 Task: Extract the text after the last occurrence of a colon in a string.
Action: Mouse moved to (12, 100)
Screenshot: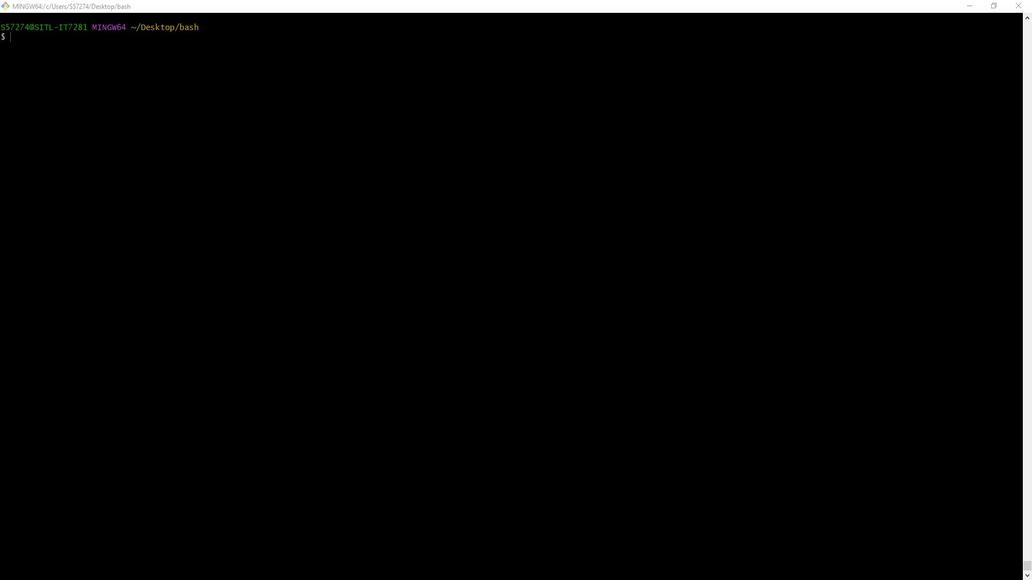 
Action: Mouse pressed left at (12, 100)
Screenshot: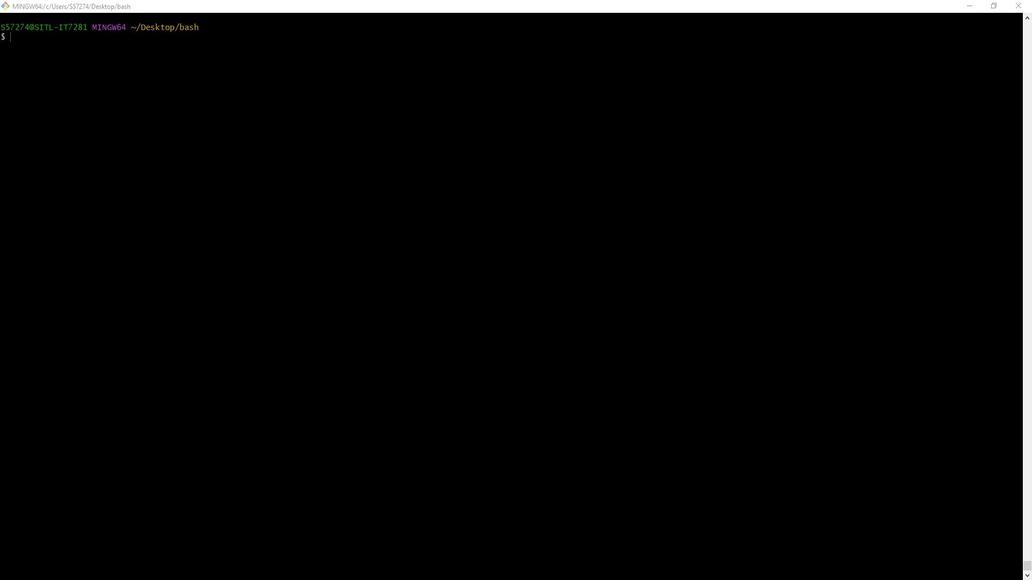 
Action: Mouse moved to (125, 282)
Screenshot: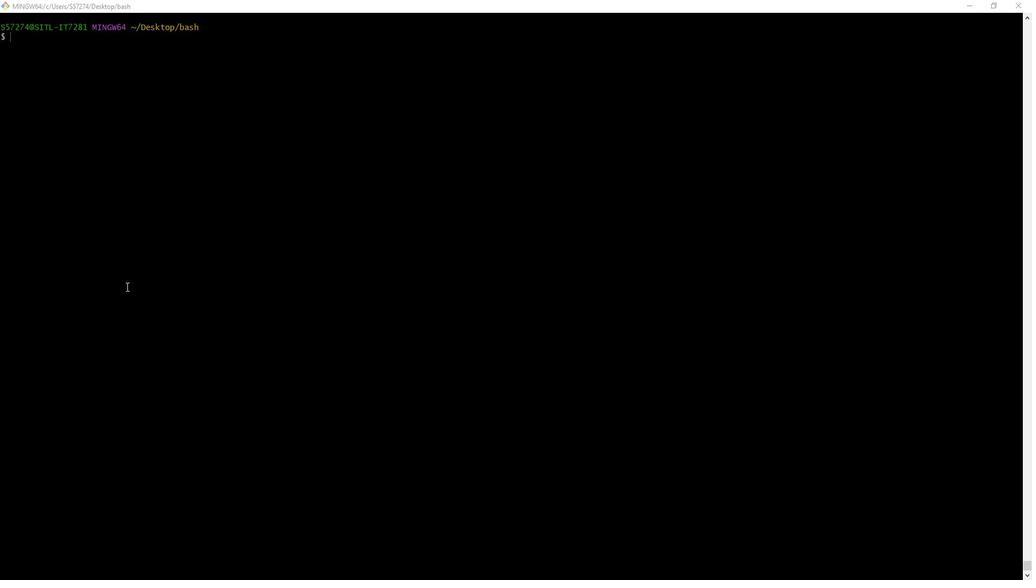 
Action: Mouse pressed left at (125, 282)
Screenshot: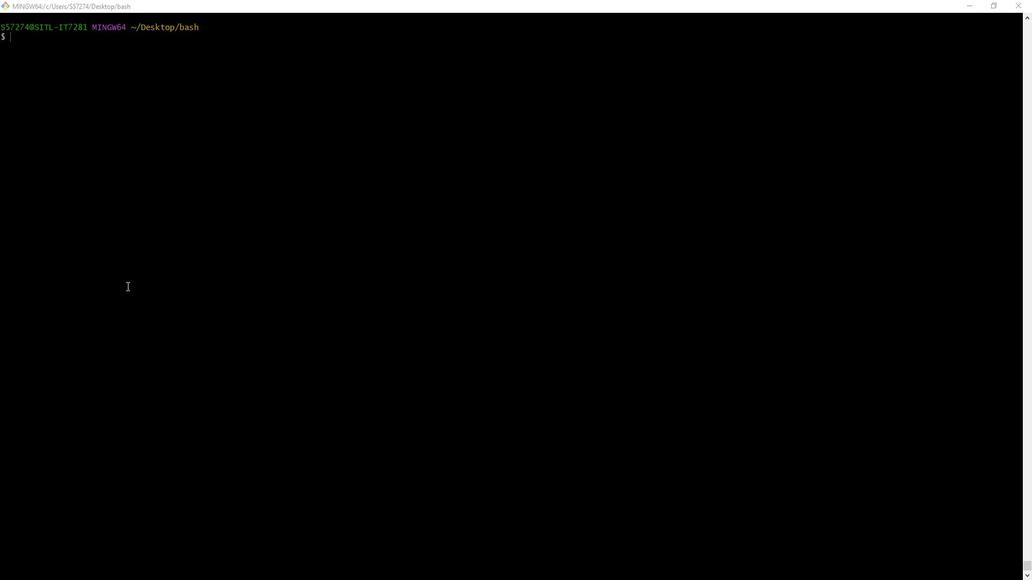 
Action: Key pressed touch<Key.space>colon.sh<Key.enter>vim<Key.space>colons.<Key.backspace><Key.backspace>.sh<Key.enter><Key.space>i<Key.space><Key.shift_r><Key.shift_r><Key.shift_r><Key.shift_r><Key.shift_r><Key.shift_r><Key.shift_r><Key.shift_r><Key.shift_r><Key.shift_r><Key.shift_r><Key.shift_r><Key.shift_r><Key.shift_r><Key.shift_r><Key.shift_r><Key.shift_r><Key.shift_r><Key.shift_r><Key.shift_r><Key.shift_r>#<Key.shift_r>!/bin/bash<Key.enter><Key.enter><Key.backspace><Key.shift_r>#<Key.space><Key.shift_r>Prompt<Key.space>the<Key.space>user<Key.space>for<Key.space>input<Key.enter><Key.backspace><Key.backspace>read<Key.space>-p<Key.space><Key.shift_r>"<Key.shift_r>Enter<Key.space>a<Key.space>tt<Key.backspace><Key.backspace>string<Key.shift_r>:<Key.space><Key.shift_r>"<Key.space>user<Key.shift_r>_input<Key.enter><Key.enter><Key.shift_r>#<Key.space><Key.shift_r>Extract<Key.space>text<Key.space>after<Key.space>the<Key.space>last<Key.space>occurence<Key.space>of<Key.space>a<Key.space>colon<Key.enter><Key.backspace><Key.backspace>result=<Key.shift_r><Key.shift_r>$<Key.shift_r><Key.shift_r><Key.shift_r><Key.shift_r><Key.shift_r><Key.shift_r><Key.shift_r><Key.shift_r><Key.shift_r><Key.shift_r><Key.shift_r><Key.shift_r><Key.shift_r><Key.shift_r><Key.shift_r><Key.shift_r>{user<Key.shift_r>_input<Key.shift_r>##<Key.shift_r><Key.shift_r>*<Key.shift_r>:<Key.shift_r>}<Key.shift_r><Key.shift_r><Key.shift_r><Key.shift_r><Key.shift_r>"<Key.enter><Key.enter>echo<Key.shift_r>"<Key.left><Key.space><Key.right><Key.space><Key.backspace><Key.shift_r>Result<Key.space><Key.shift_r>:<Key.space><Key.shift_r>$result<Key.shift_r>"<Key.enter><Key.esc><Key.shift_r>:wq<Key.enter>chmod<Key.space><Key.shift_r>+x<Key.space>colon.sh<Key.enter>./colon.sh<Key.enter>this<Key.shift_r>:is<Key.shift_r>:a<Key.shift_r><Key.shift_r>:sample<Key.shift_r>:string<Key.shift_r>:with<Key.shift_r>:colons<Key.space>and<Key.space>hello<Key.space>world<Key.enter>c<Key.backspace>vim<Key.space>colon.sh<Key.enter>i<Key.up><Key.up><Key.up><Key.up><Key.up><Key.up><Key.up><Key.up><Key.up><Key.up><Key.down><Key.down><Key.down><Key.down><Key.down><Key.right><Key.down><Key.right><Key.right><Key.right><Key.right><Key.right><Key.right><Key.right><Key.shift_r>"<Key.esc><Key.shift_r>:wq<Key.enter>./colon.sh<Key.enter>this<Key.shift_r>:is<Key.shift_r>:a<Key.shift_r>:sample<Key.shift_r>:string<Key.shift_r>:with<Key.shift_r>:colons<Key.enter>
Screenshot: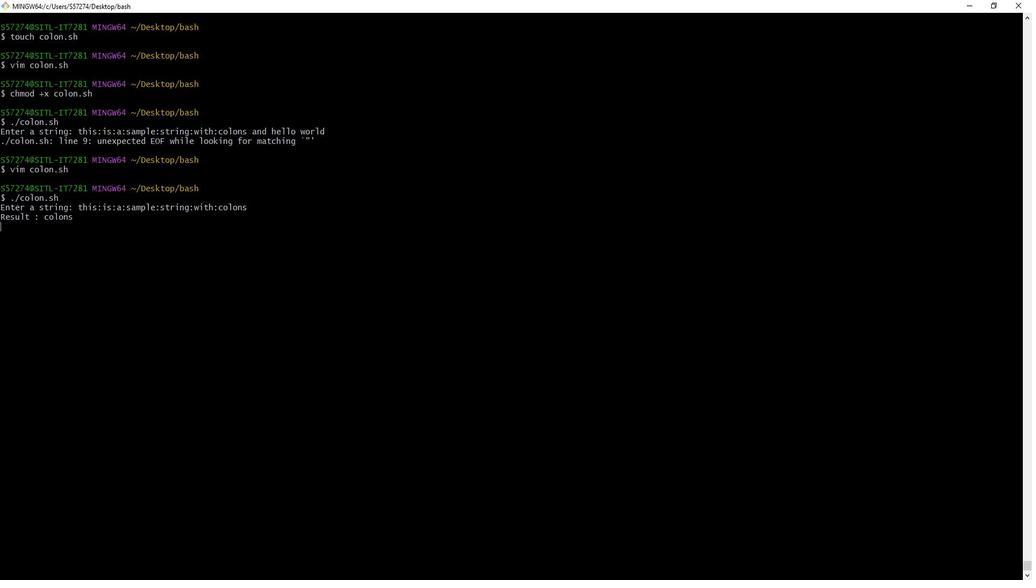 
Action: Mouse moved to (51, 193)
Screenshot: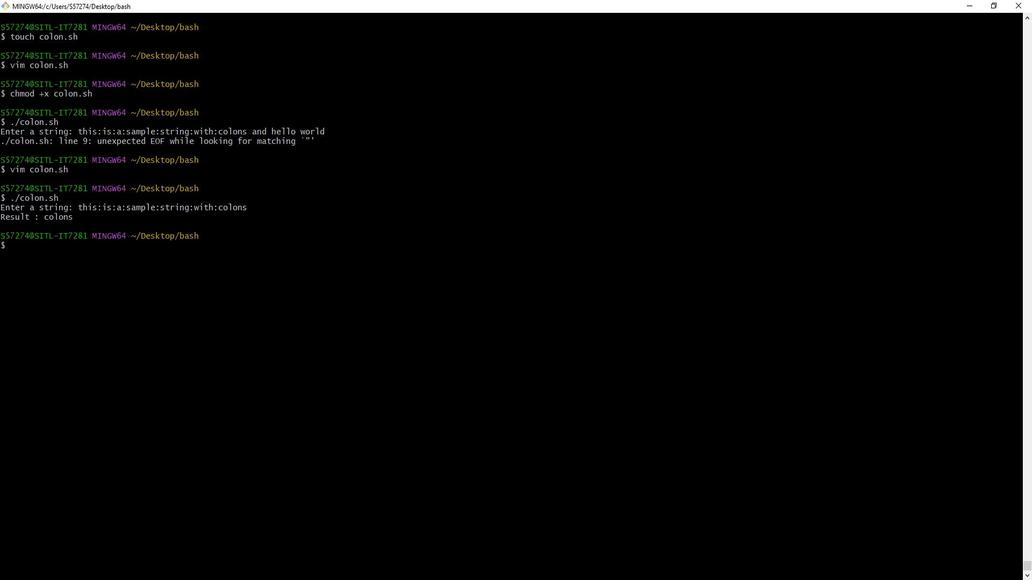 
Action: Mouse pressed left at (51, 193)
Screenshot: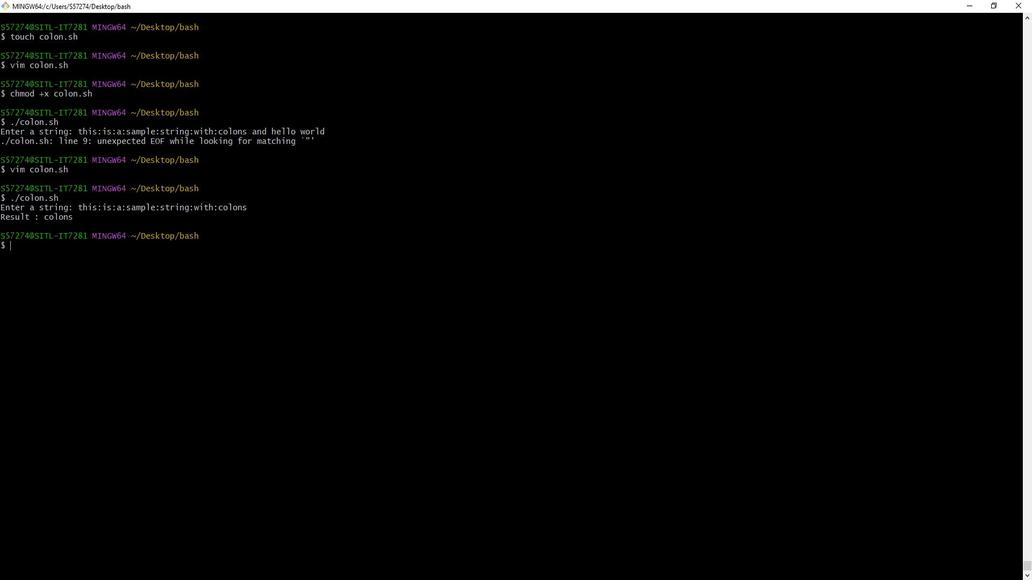 
